 Task: Start slide show of the file ""marketing"".
Action: Mouse moved to (94, 169)
Screenshot: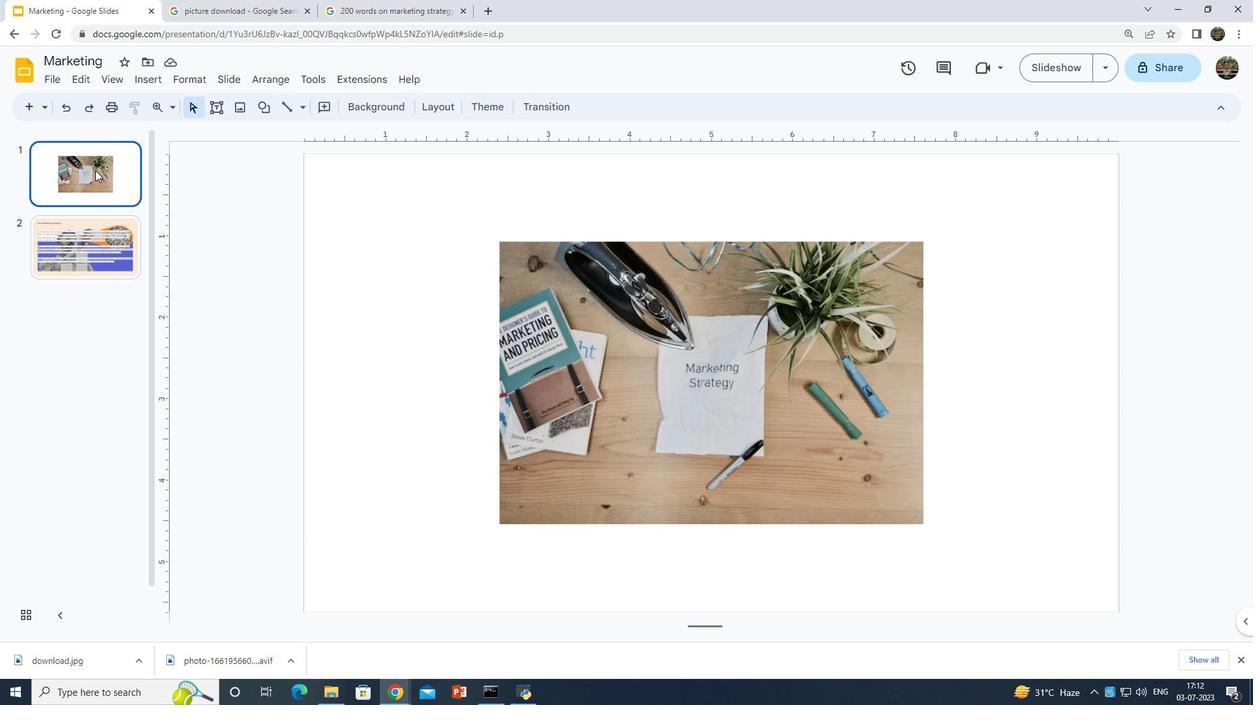 
Action: Mouse pressed left at (94, 169)
Screenshot: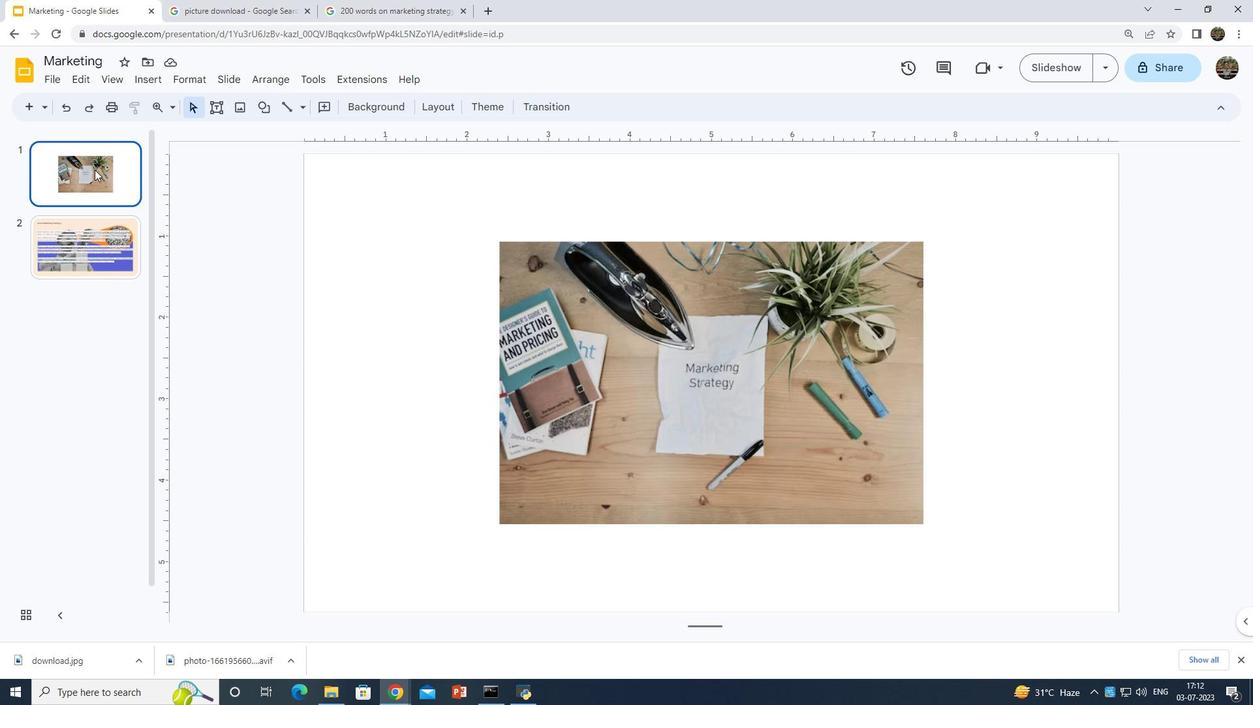 
Action: Mouse moved to (1043, 67)
Screenshot: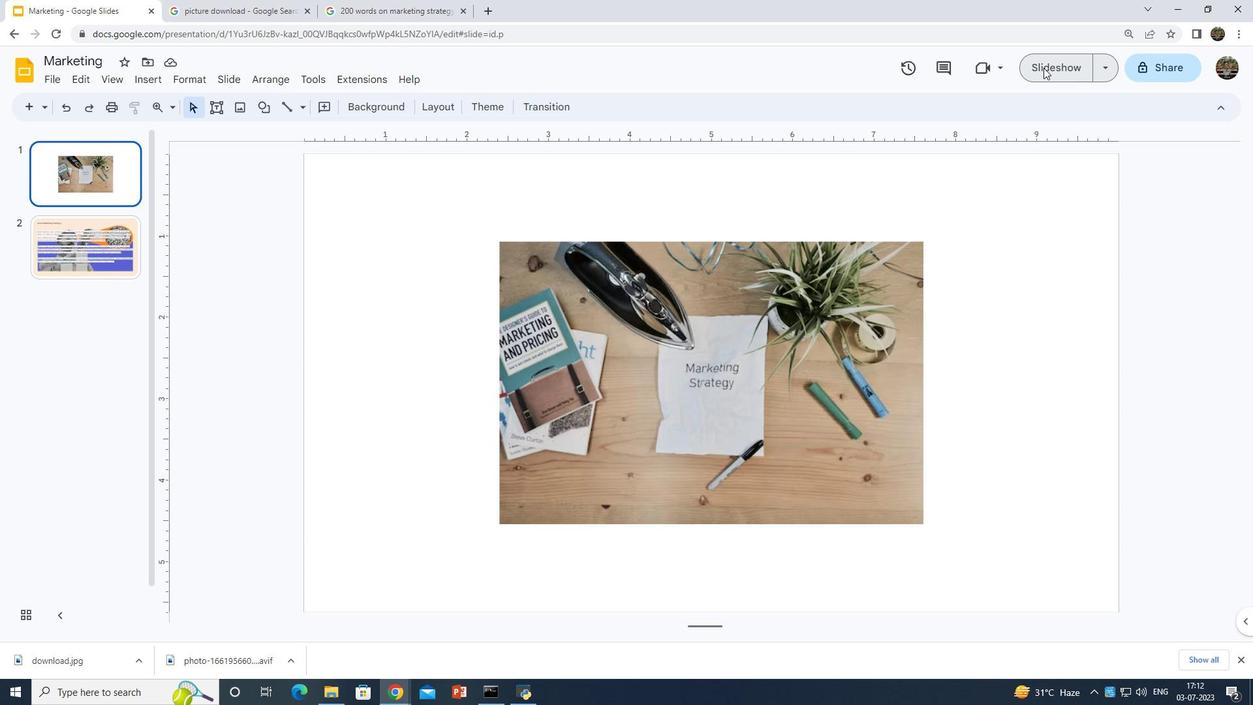 
Action: Mouse pressed left at (1043, 67)
Screenshot: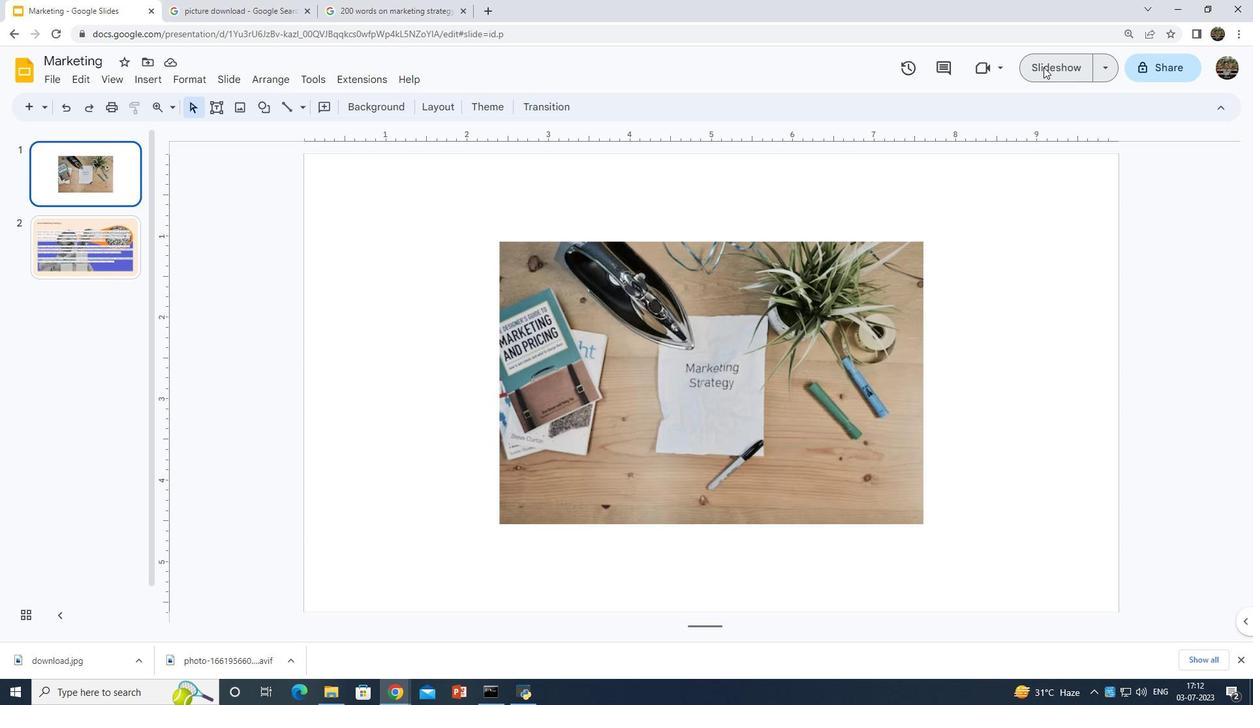 
Action: Mouse pressed left at (1043, 67)
Screenshot: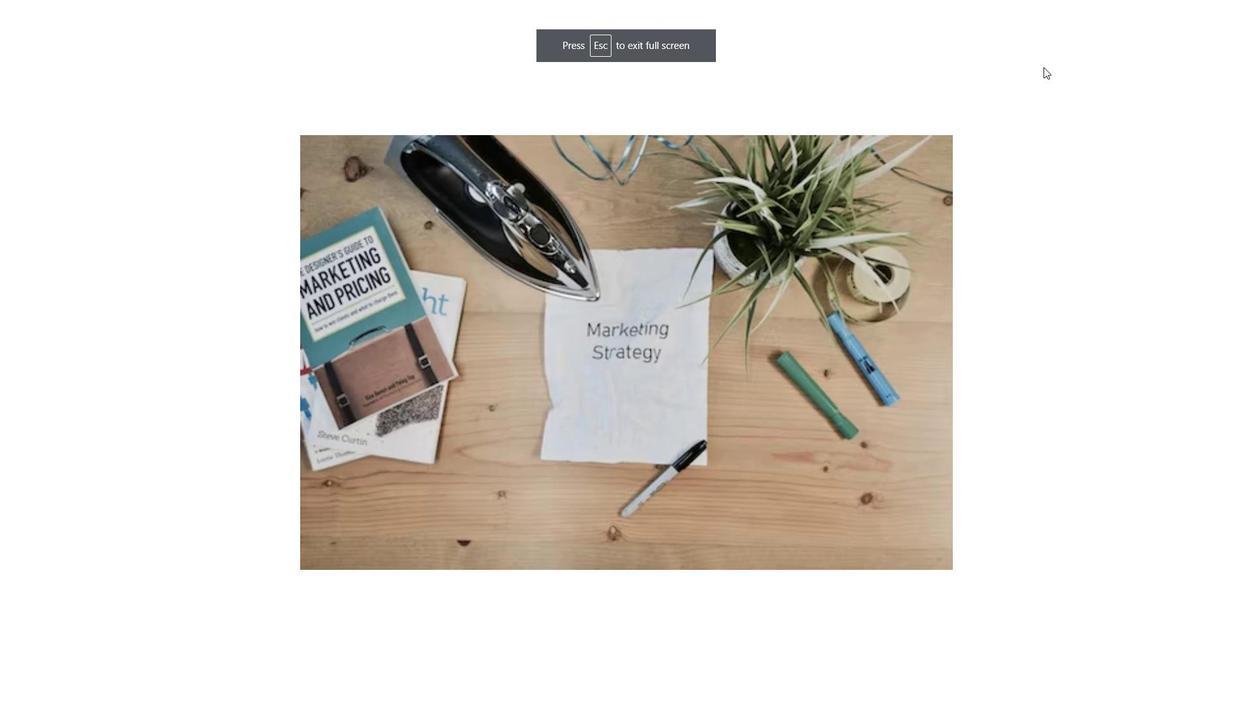 
Action: Mouse pressed left at (1043, 67)
Screenshot: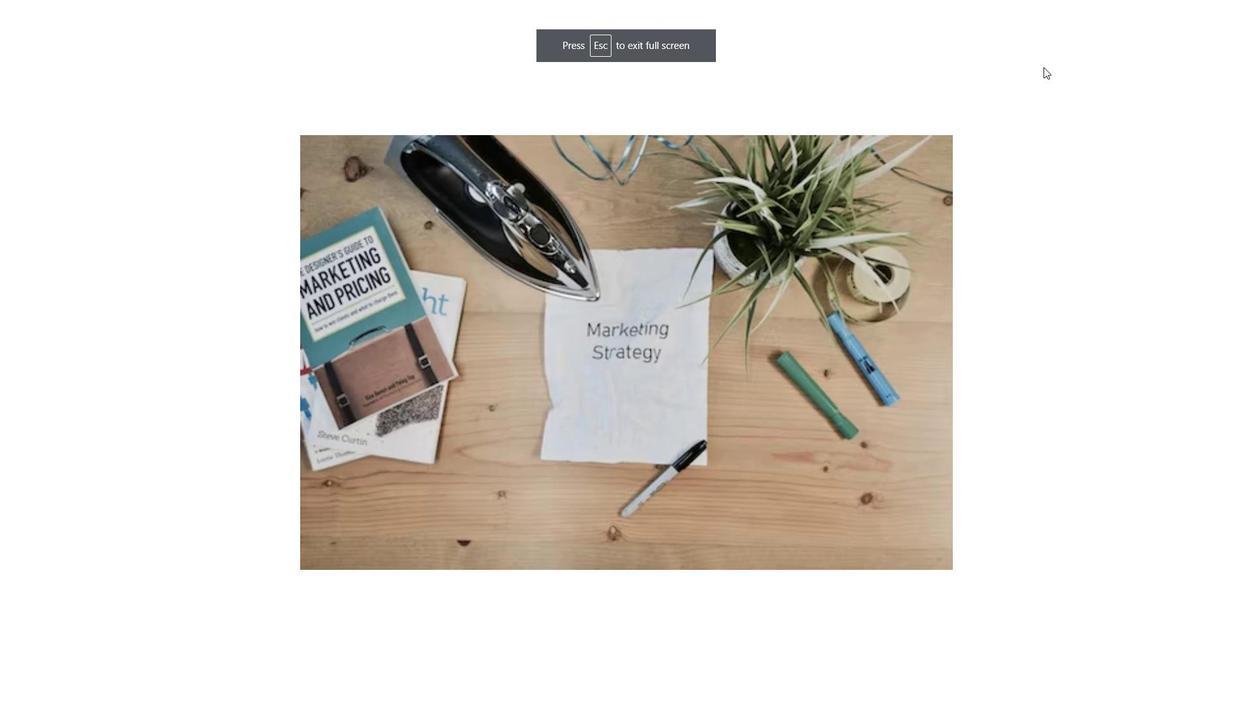 
